 Task: Create a due date automation trigger when advanced on, on the monday of the week a card is due add basic without the red label at 11:00 AM.
Action: Mouse moved to (1189, 99)
Screenshot: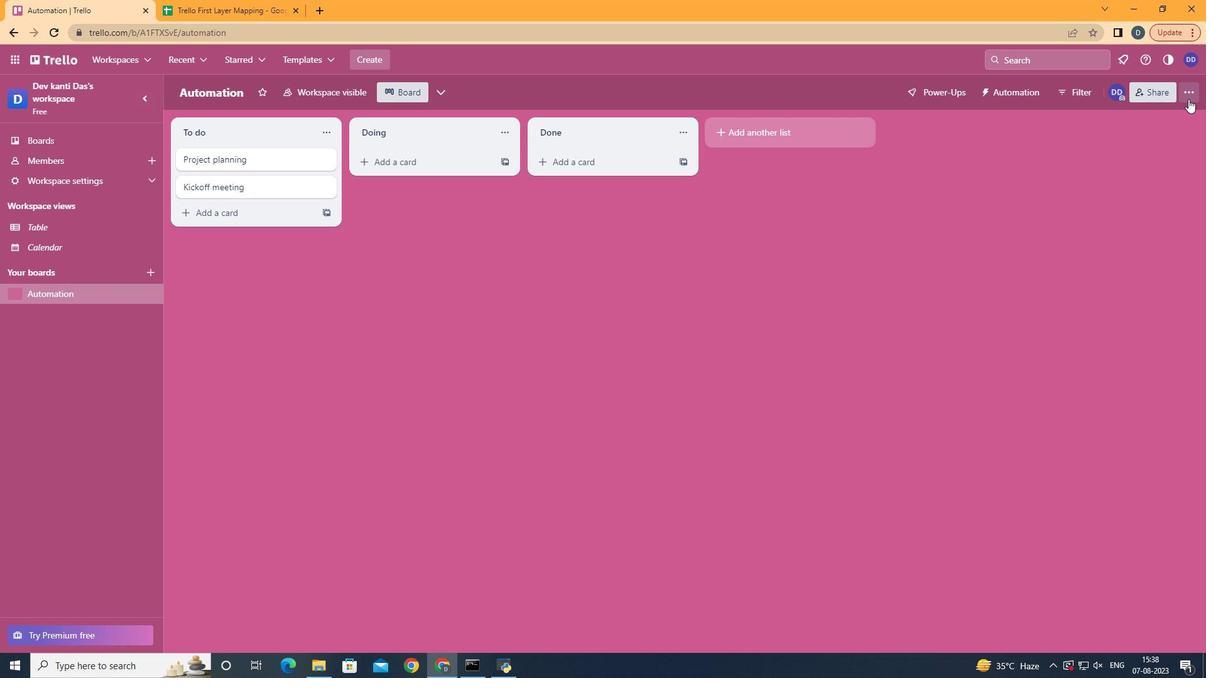 
Action: Mouse pressed left at (1189, 99)
Screenshot: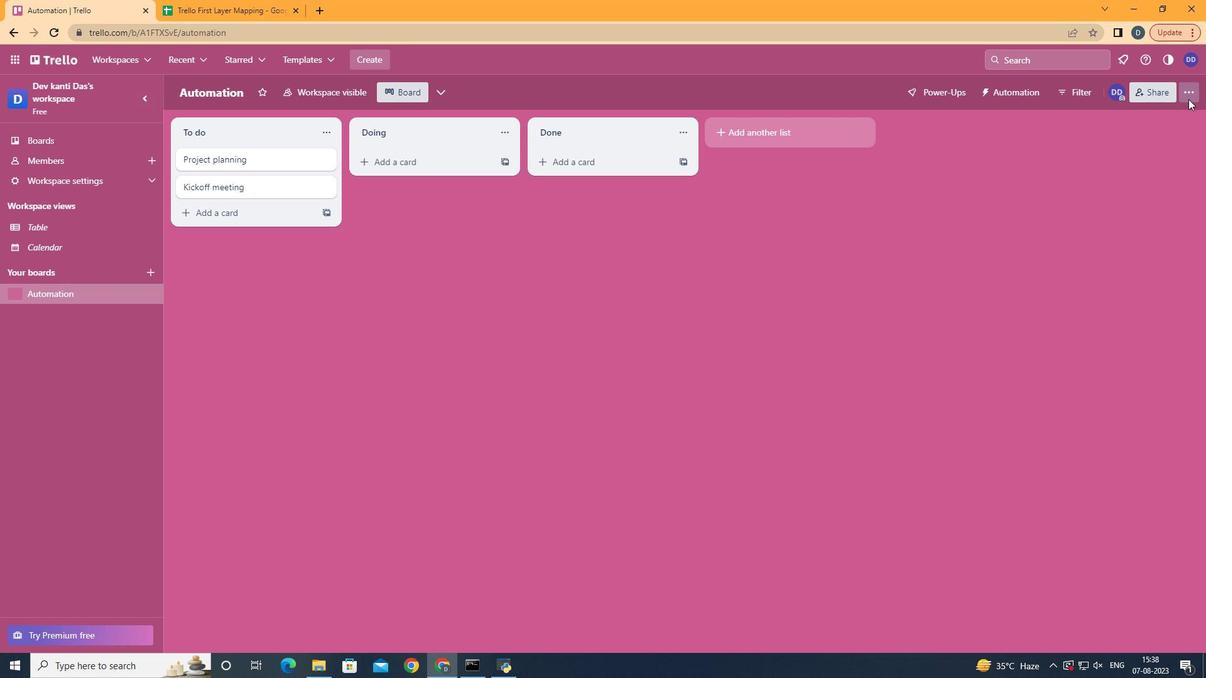 
Action: Mouse moved to (1126, 260)
Screenshot: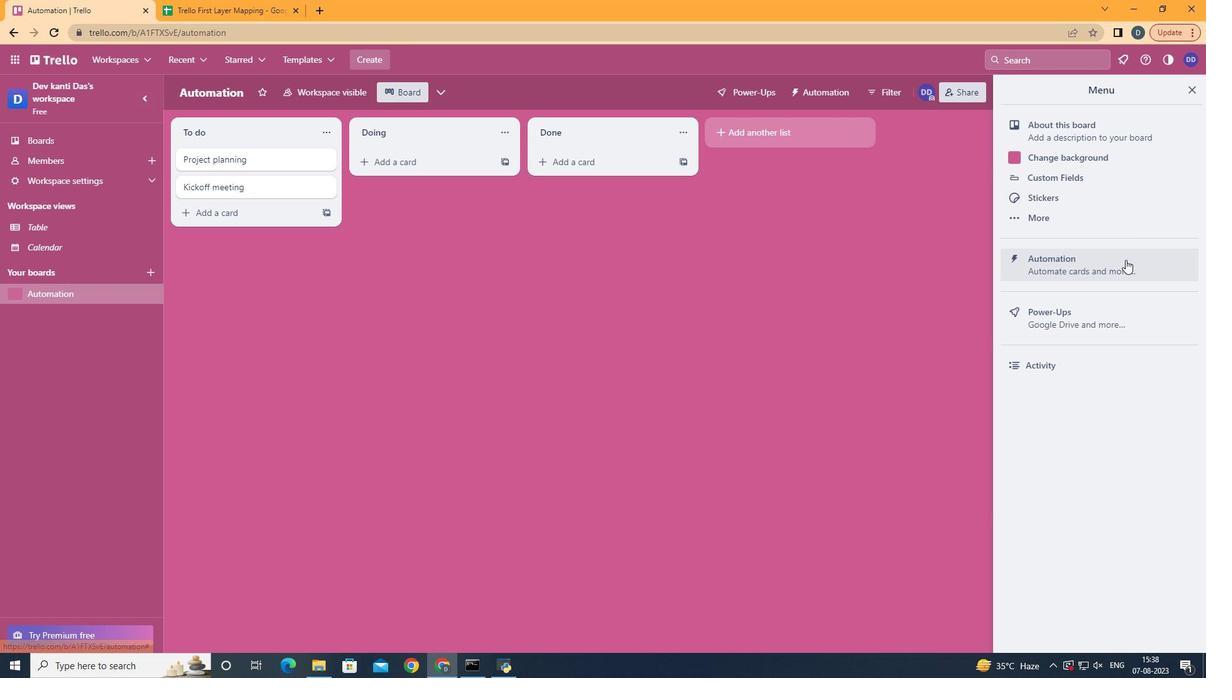 
Action: Mouse pressed left at (1126, 260)
Screenshot: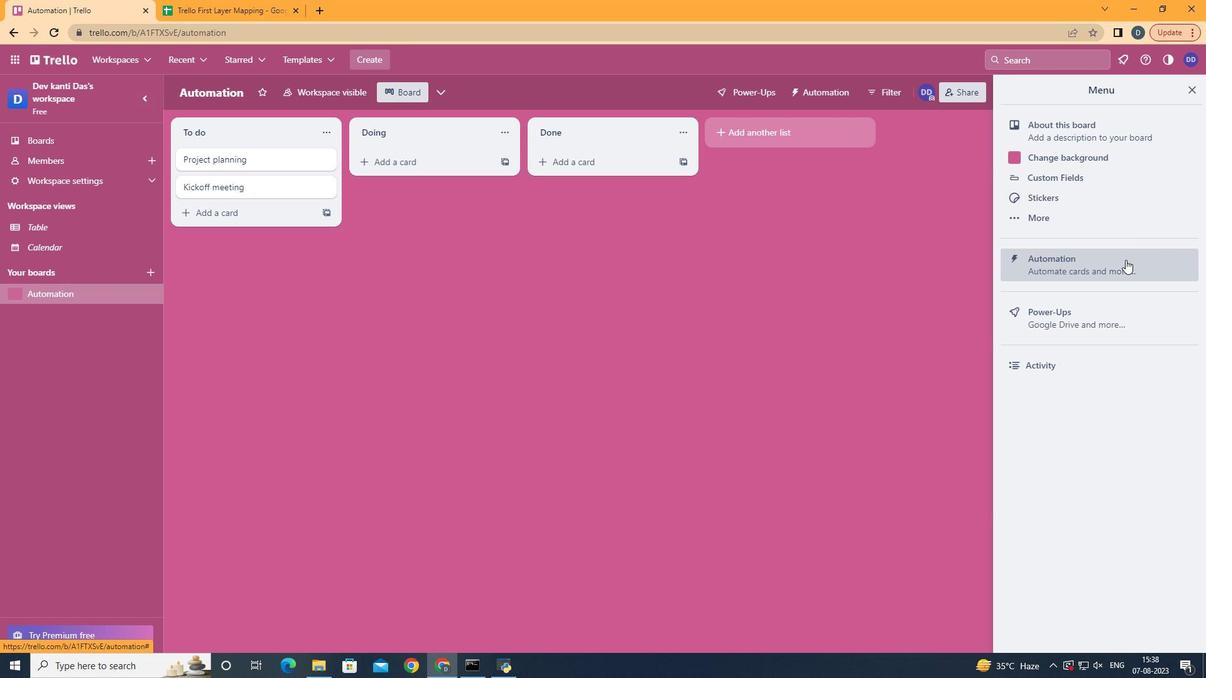 
Action: Mouse moved to (247, 251)
Screenshot: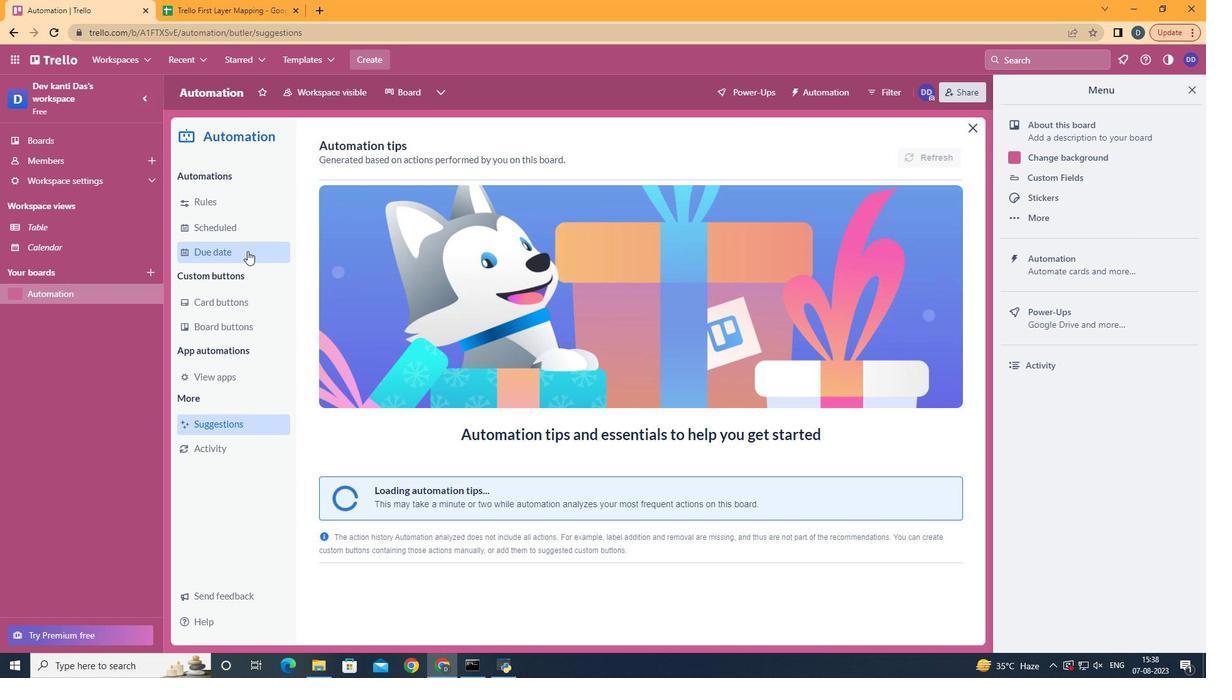 
Action: Mouse pressed left at (247, 251)
Screenshot: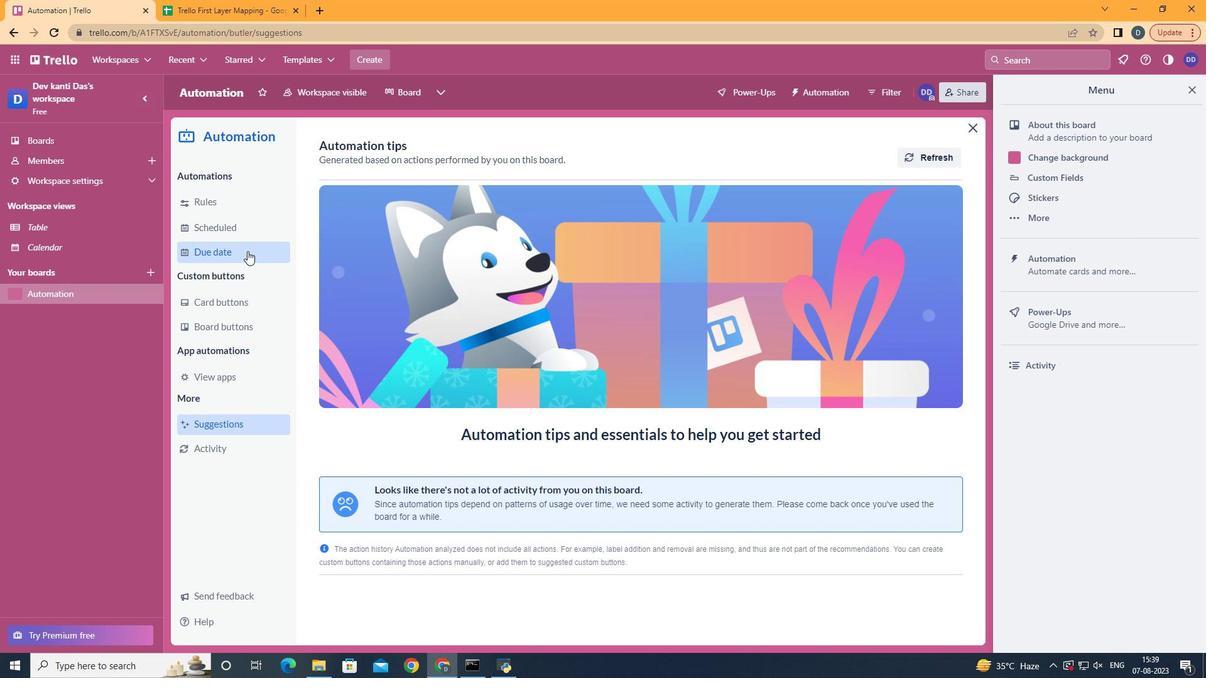 
Action: Mouse moved to (870, 150)
Screenshot: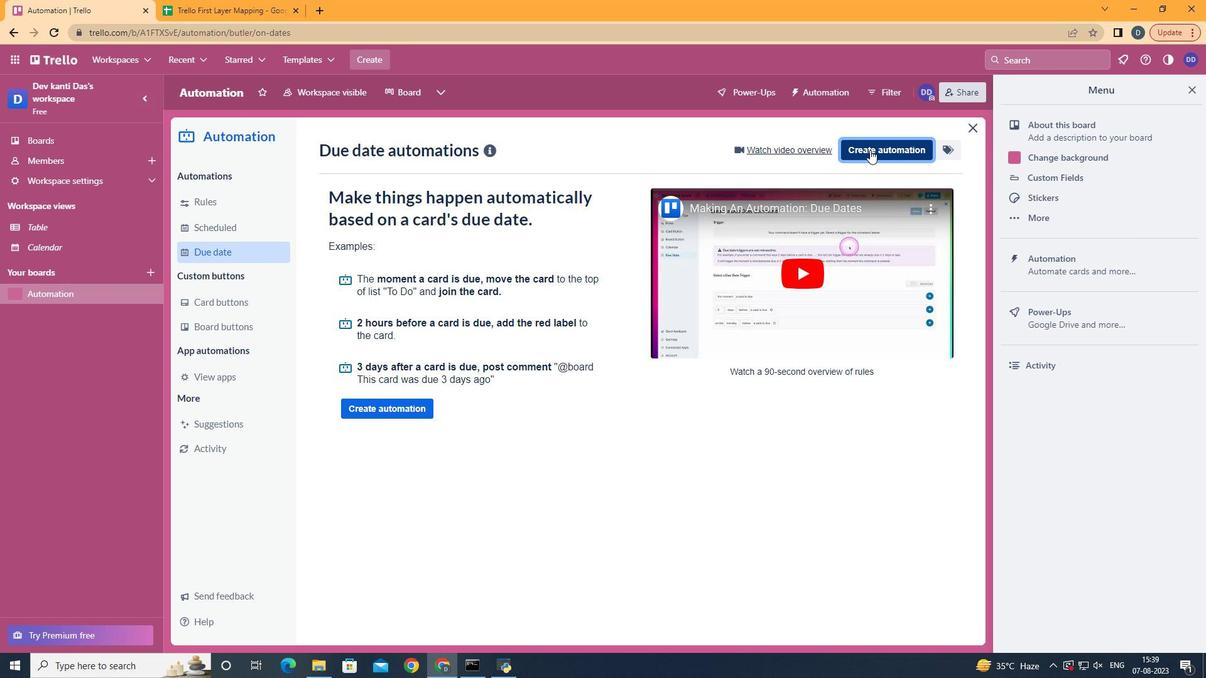 
Action: Mouse pressed left at (870, 150)
Screenshot: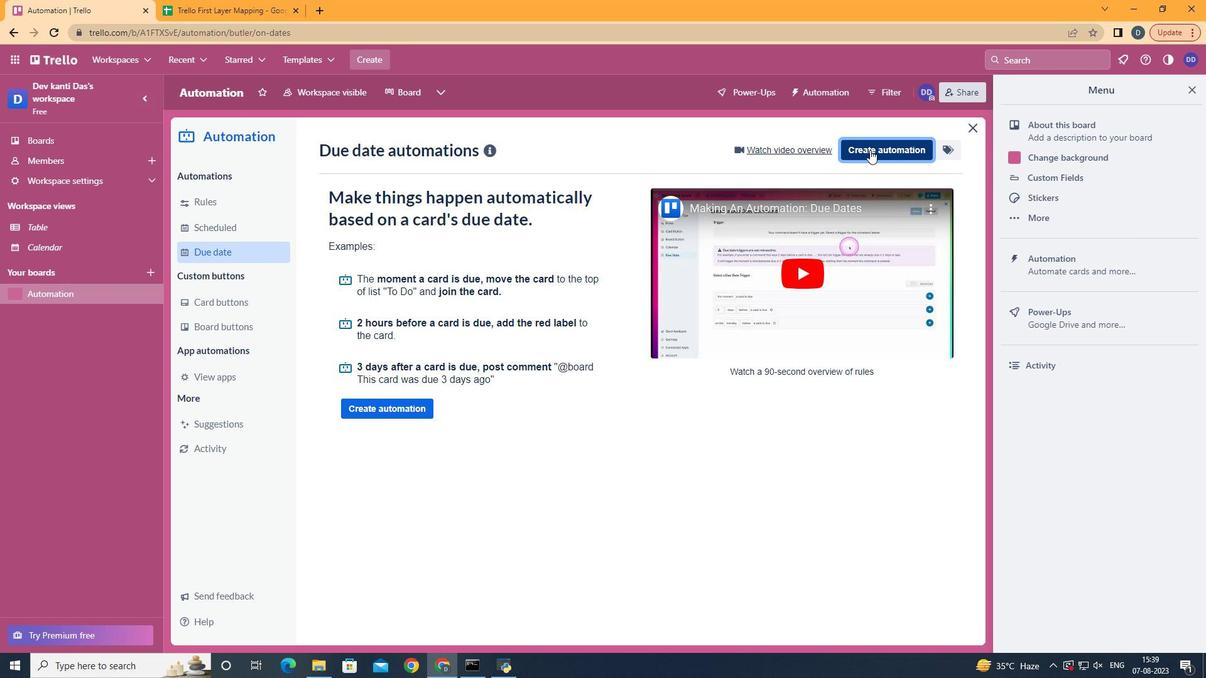 
Action: Mouse moved to (688, 272)
Screenshot: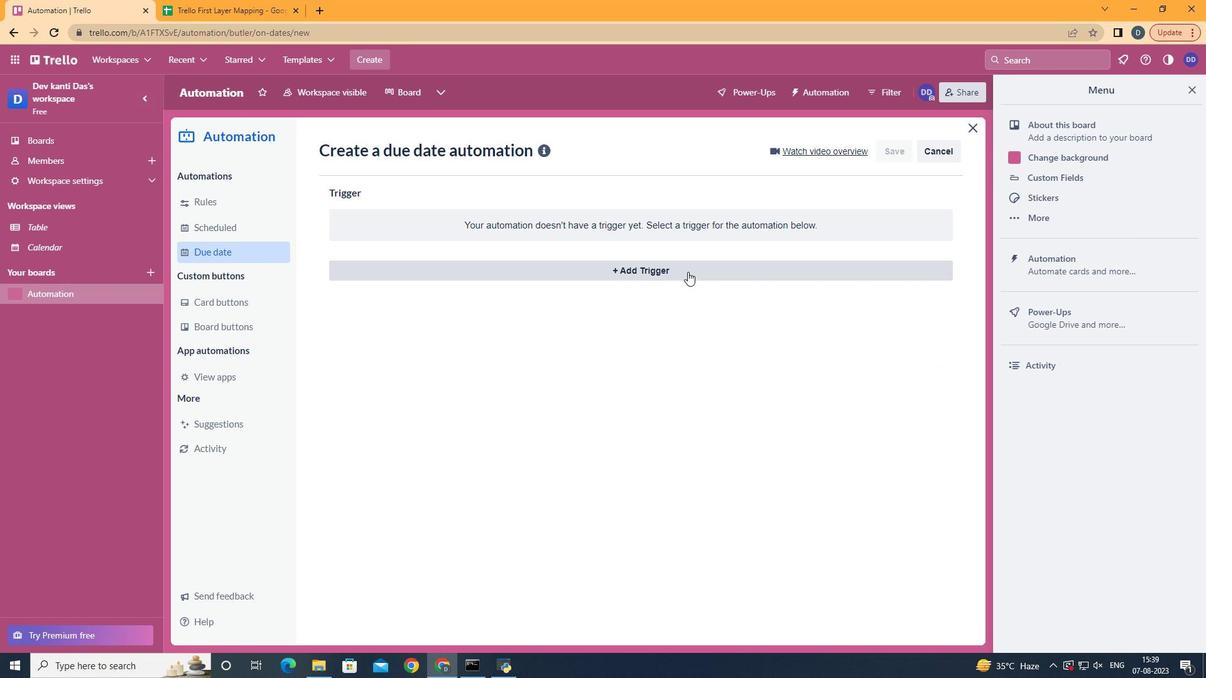 
Action: Mouse pressed left at (688, 272)
Screenshot: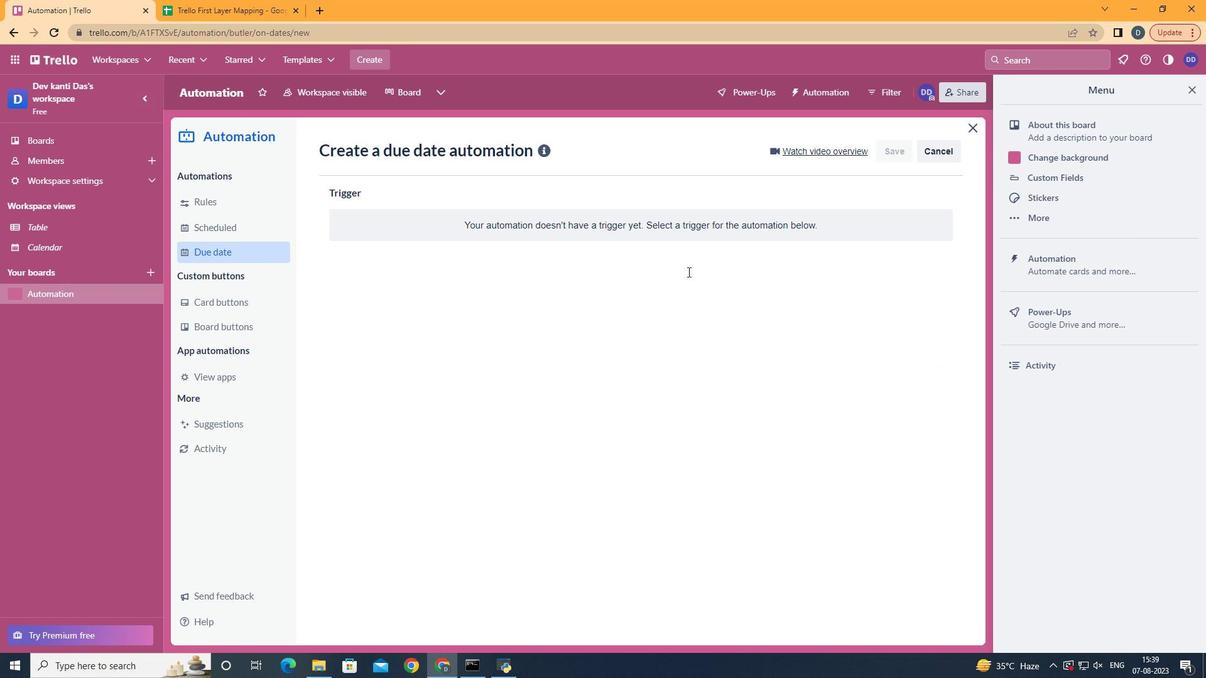 
Action: Mouse moved to (406, 330)
Screenshot: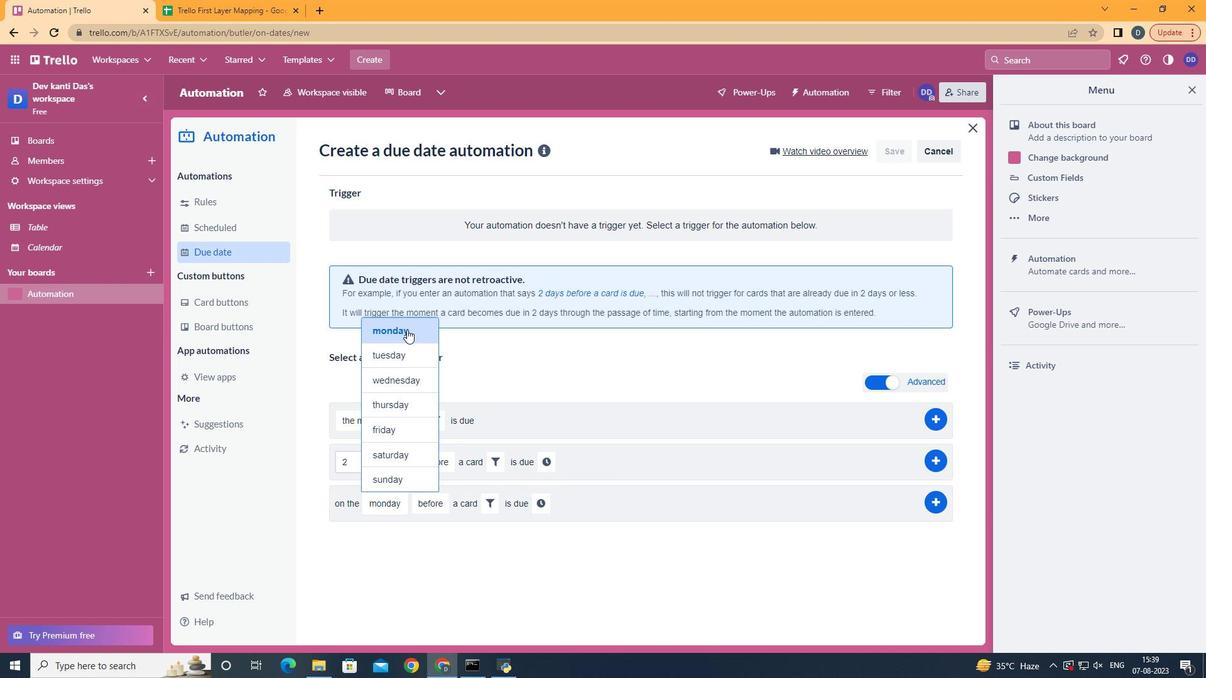 
Action: Mouse pressed left at (406, 330)
Screenshot: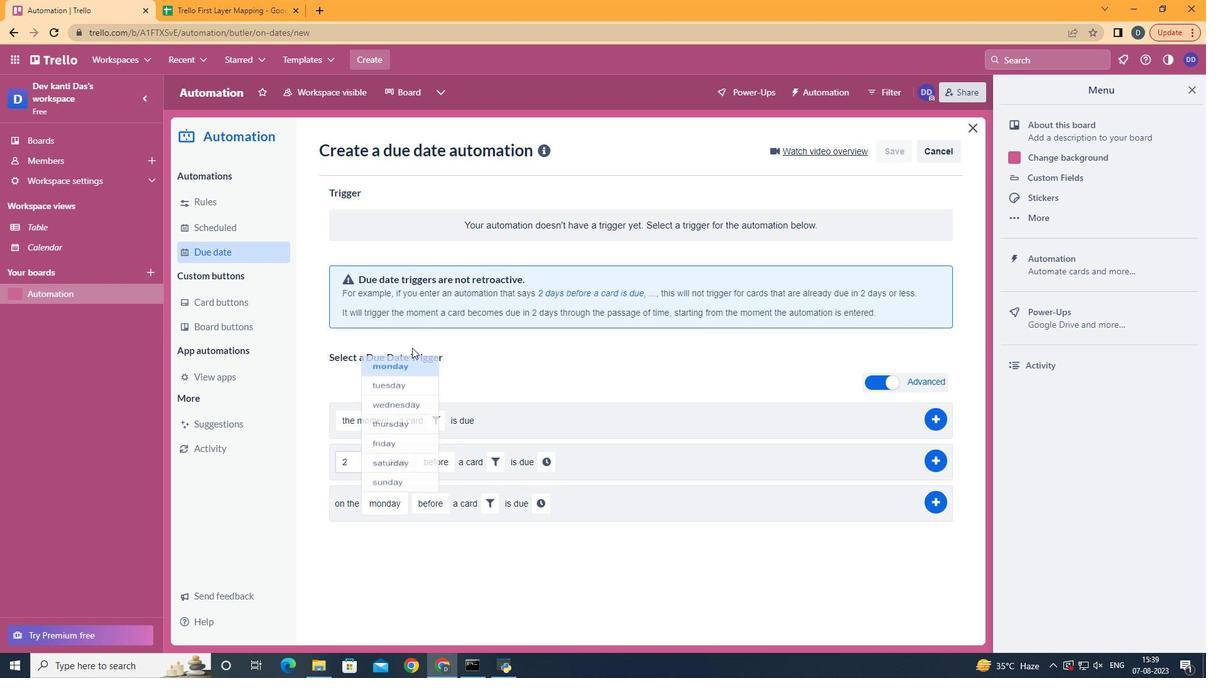 
Action: Mouse moved to (458, 570)
Screenshot: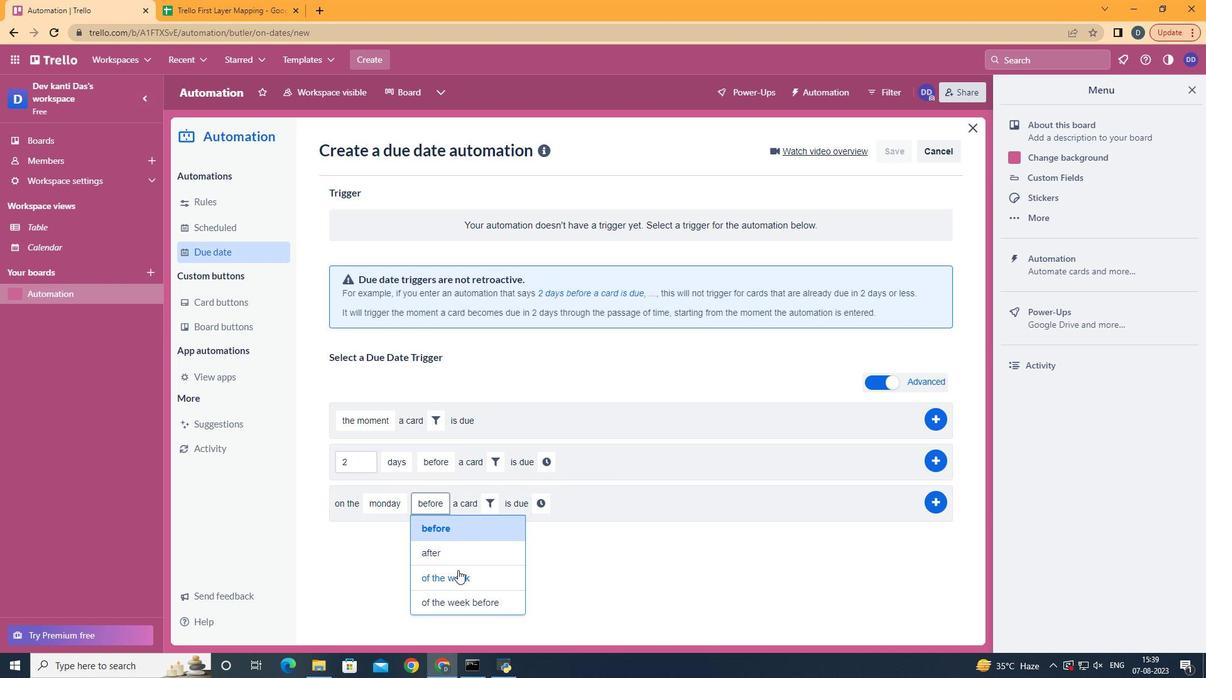 
Action: Mouse pressed left at (458, 570)
Screenshot: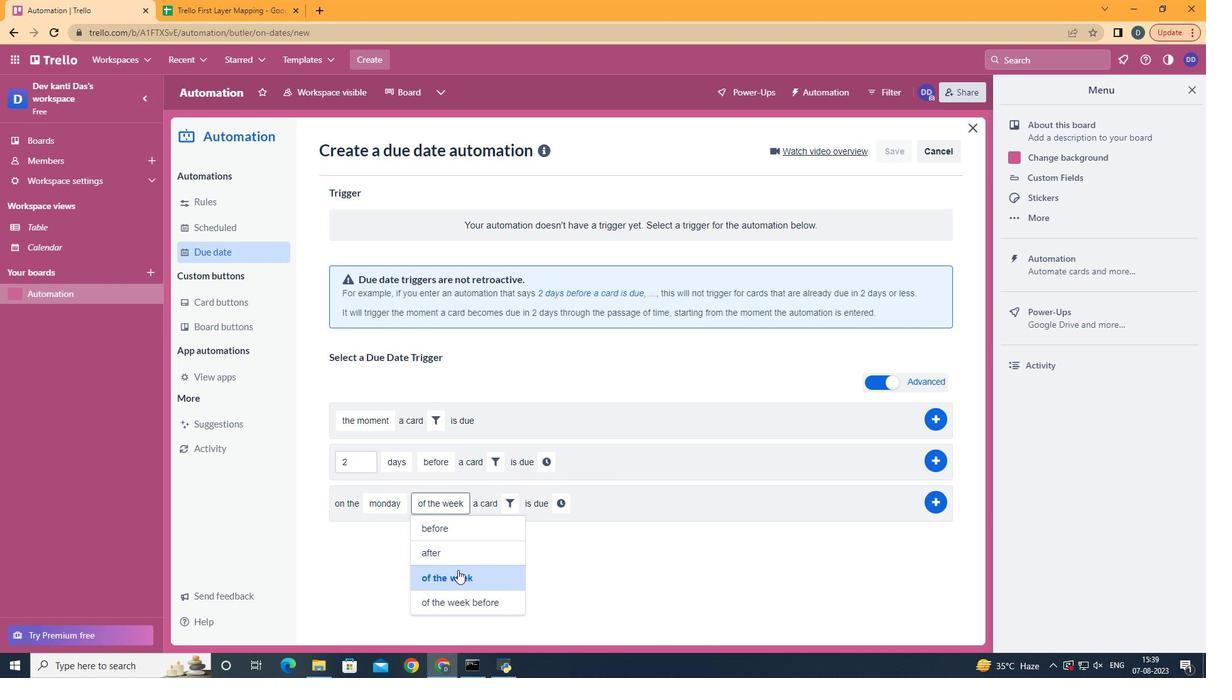 
Action: Mouse moved to (503, 504)
Screenshot: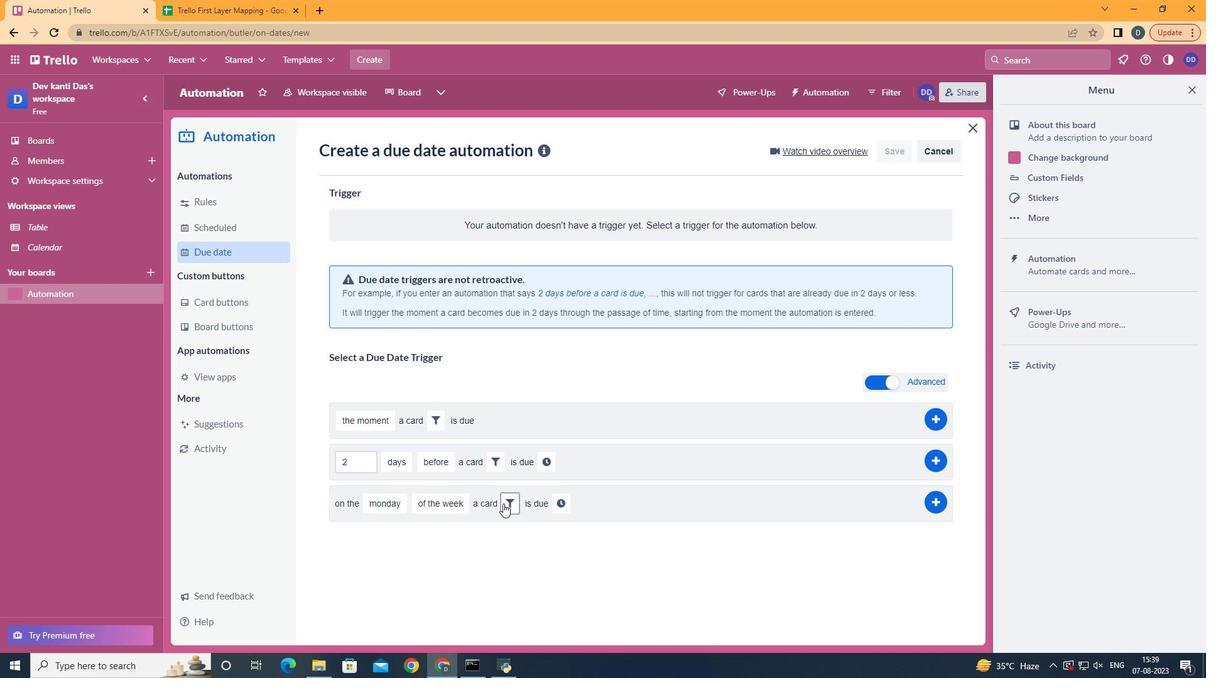 
Action: Mouse pressed left at (503, 504)
Screenshot: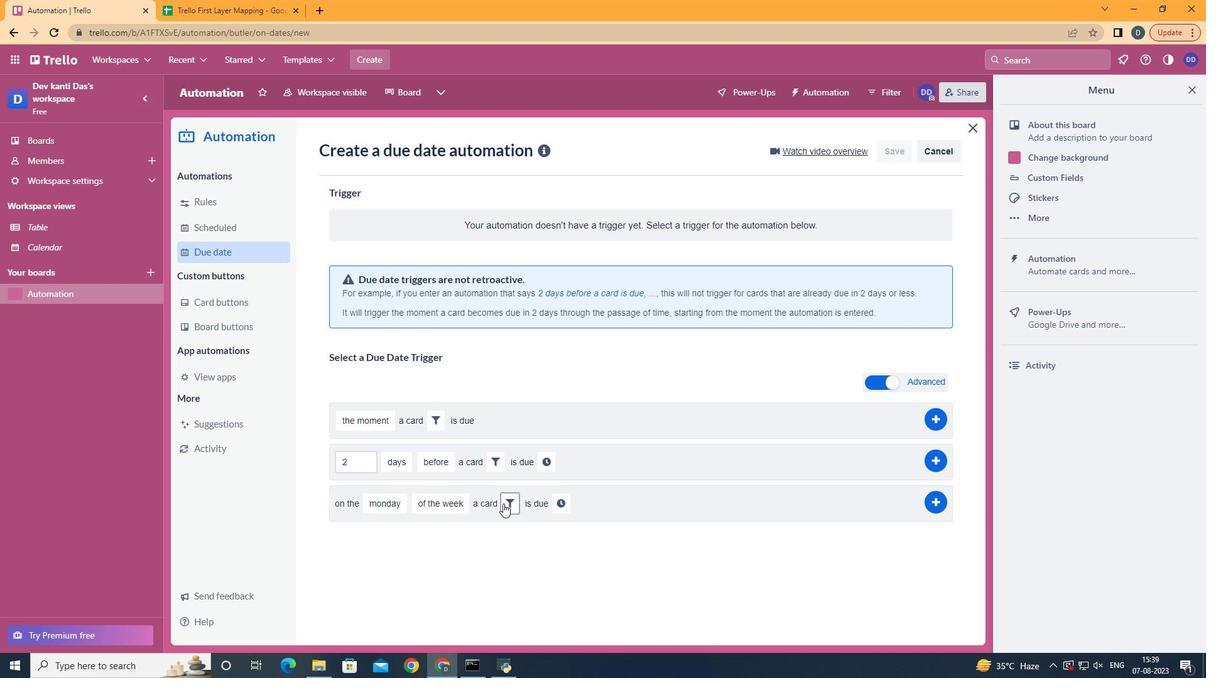 
Action: Mouse moved to (661, 576)
Screenshot: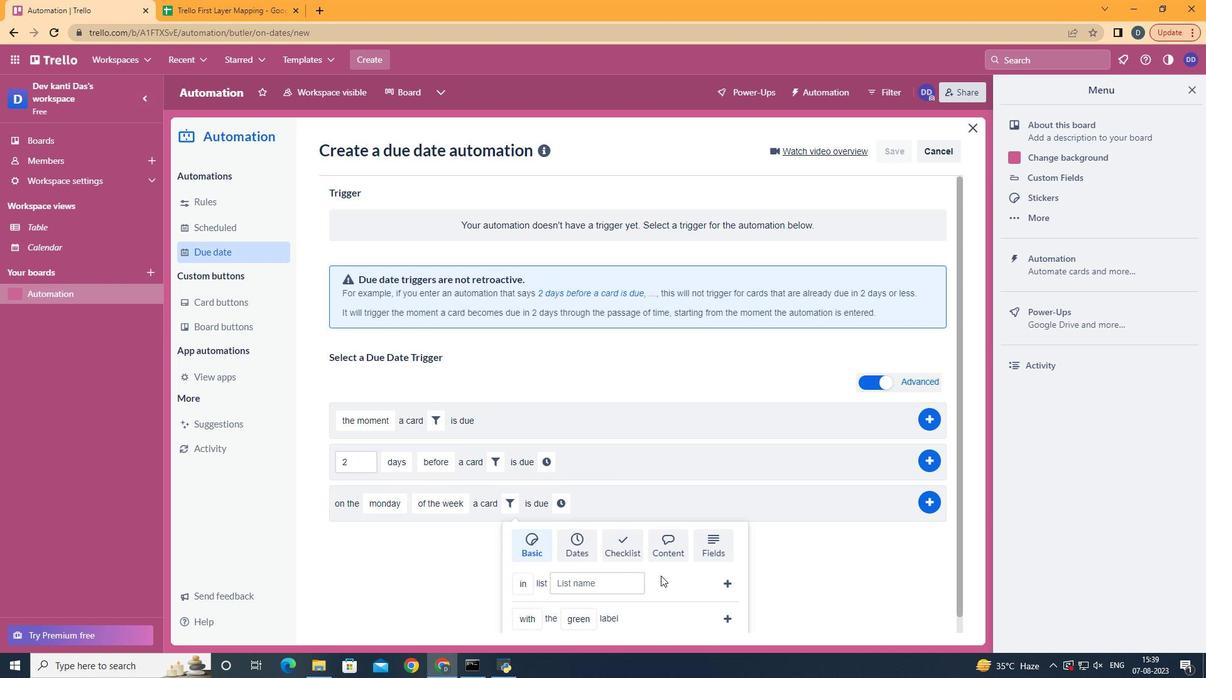 
Action: Mouse scrolled (661, 575) with delta (0, 0)
Screenshot: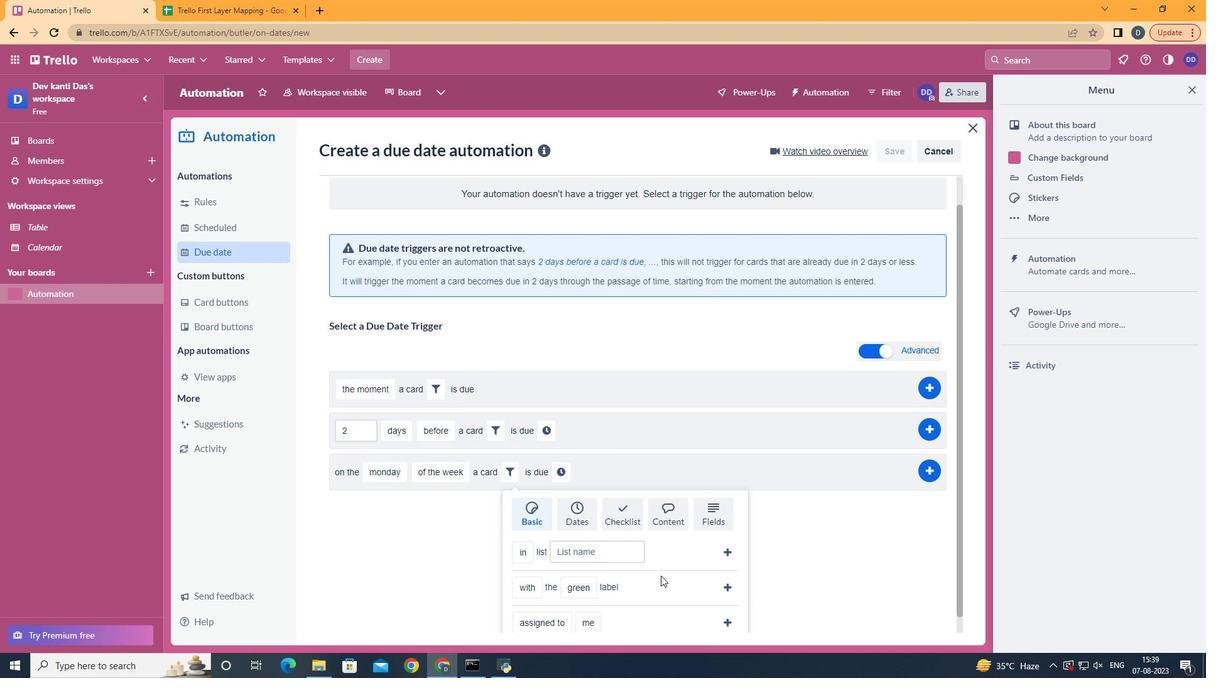 
Action: Mouse scrolled (661, 575) with delta (0, 0)
Screenshot: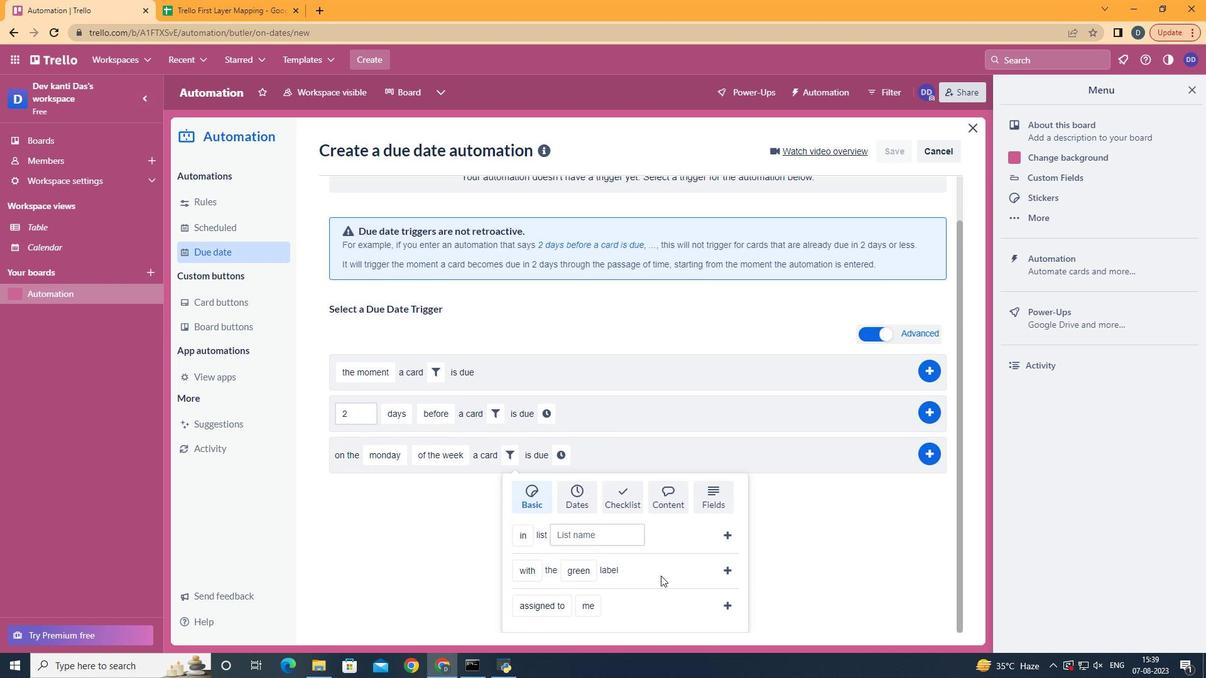 
Action: Mouse moved to (554, 521)
Screenshot: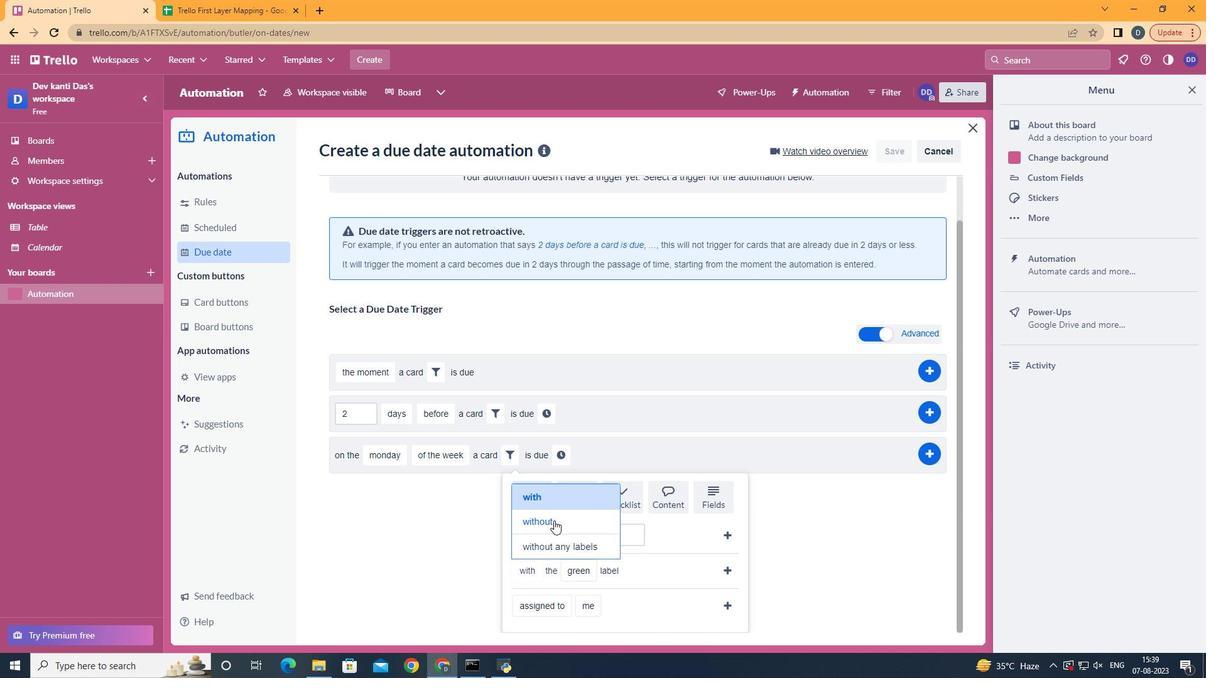 
Action: Mouse pressed left at (554, 521)
Screenshot: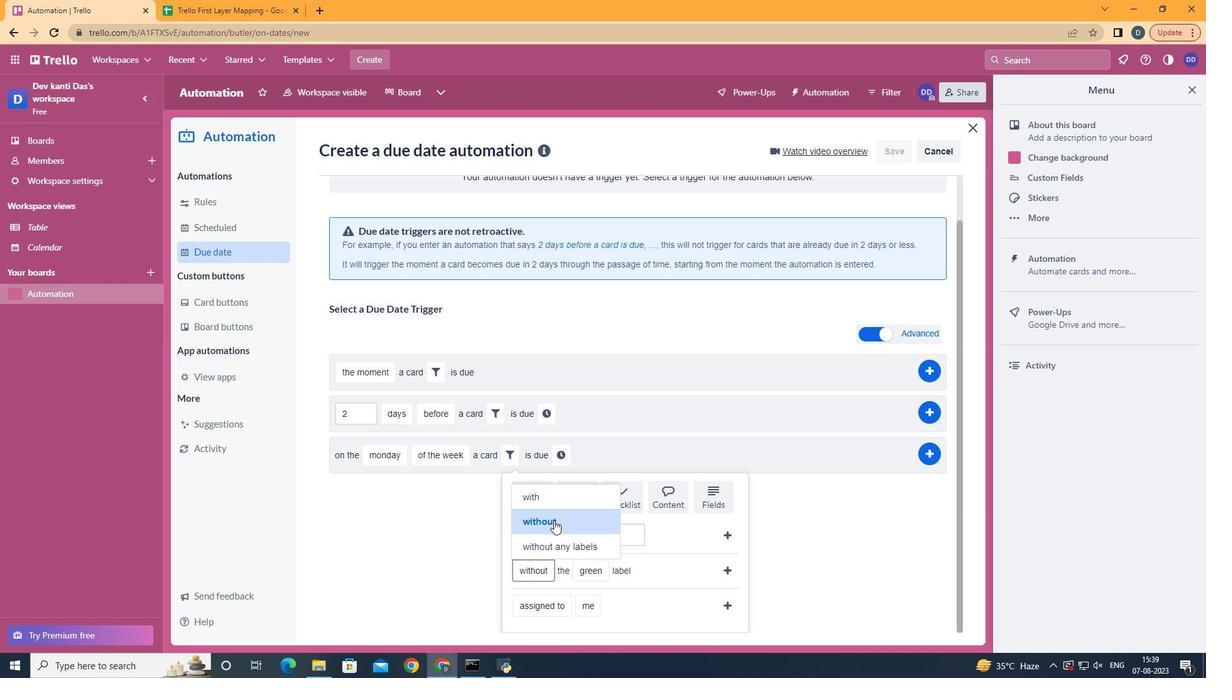 
Action: Mouse moved to (601, 488)
Screenshot: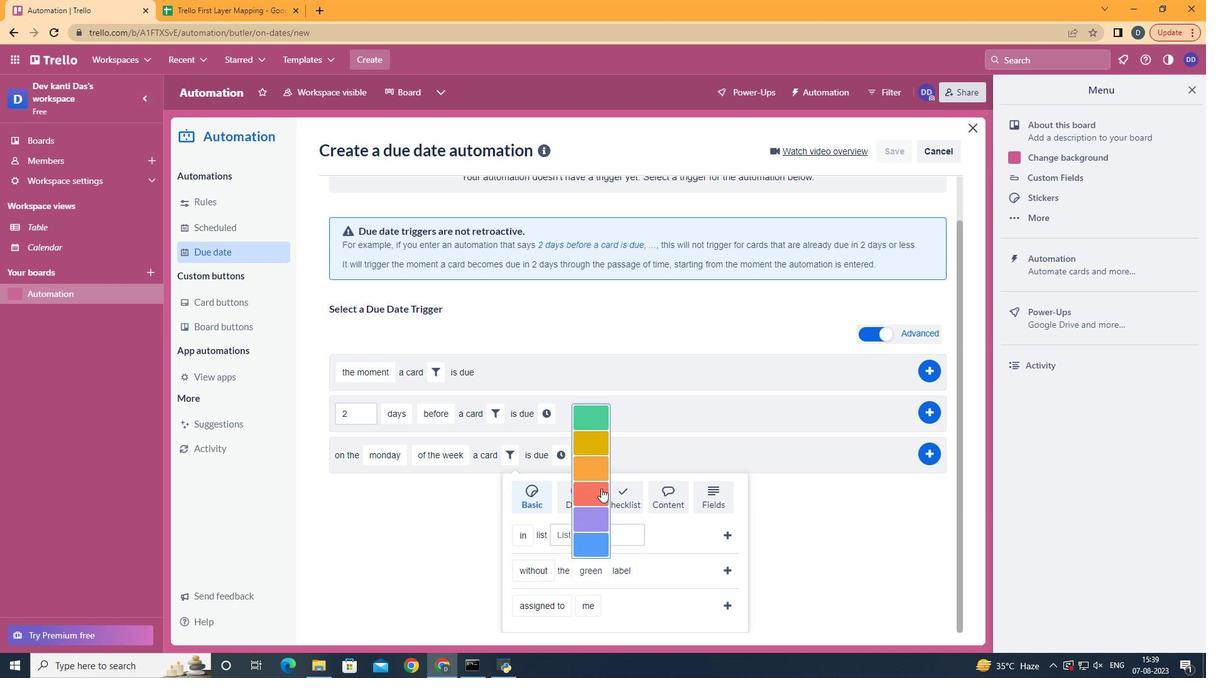 
Action: Mouse pressed left at (601, 488)
Screenshot: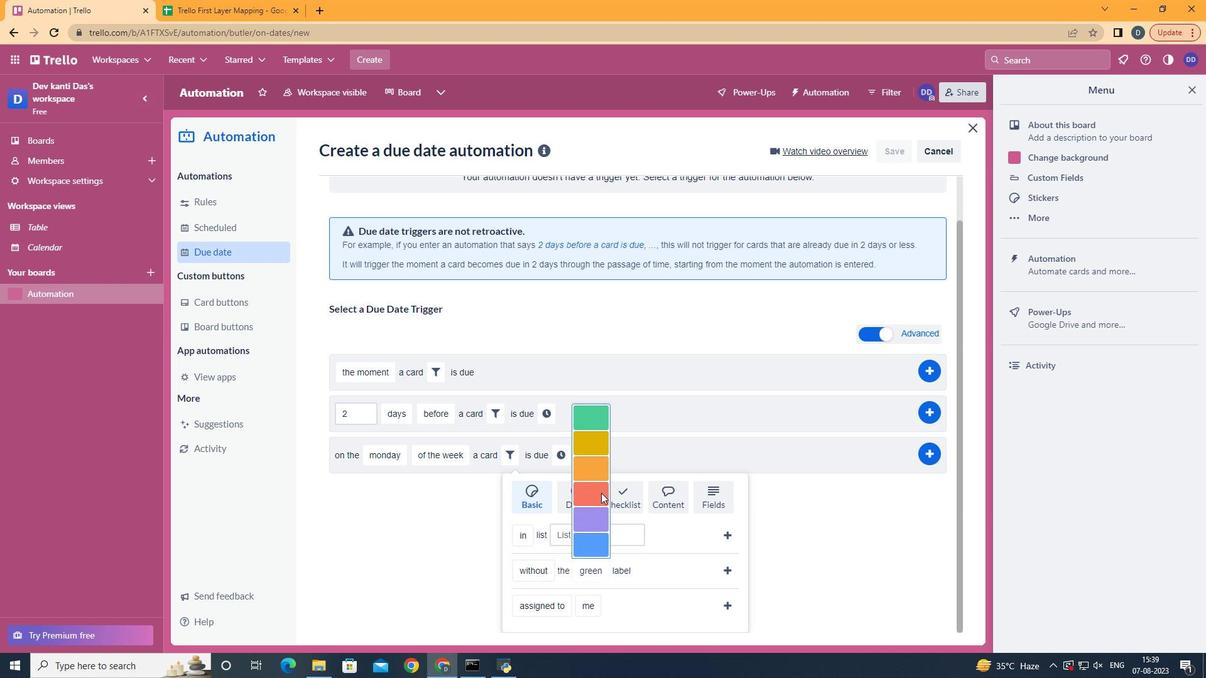 
Action: Mouse moved to (722, 573)
Screenshot: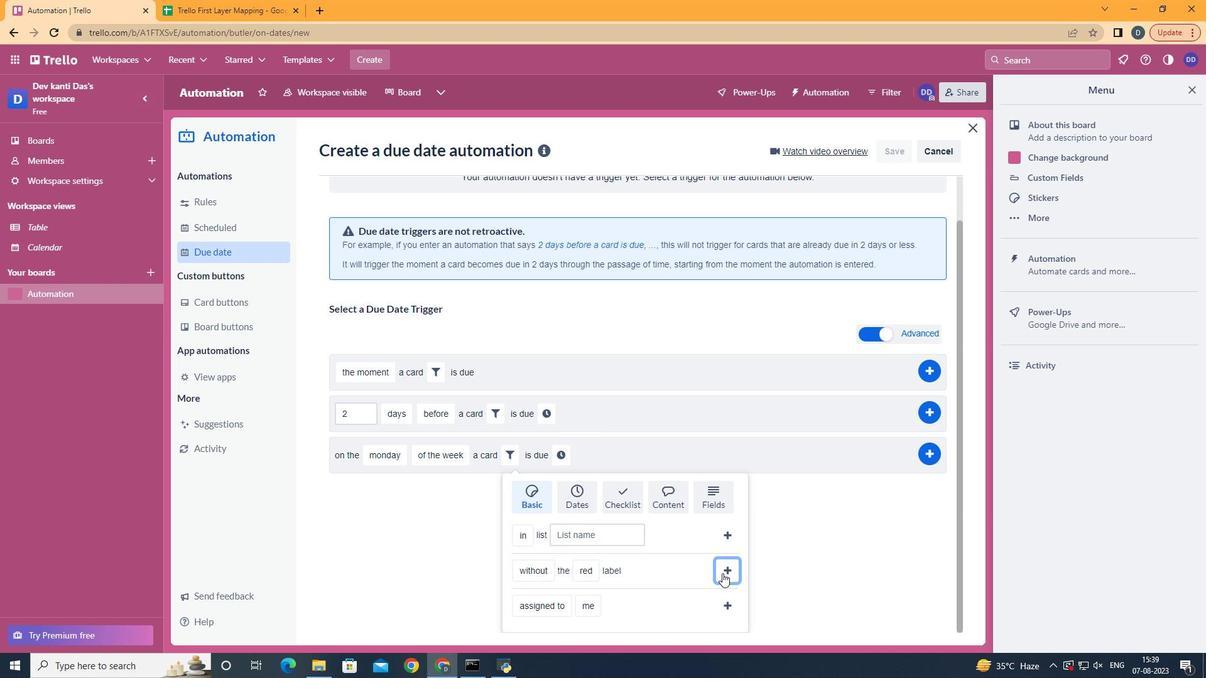 
Action: Mouse pressed left at (722, 573)
Screenshot: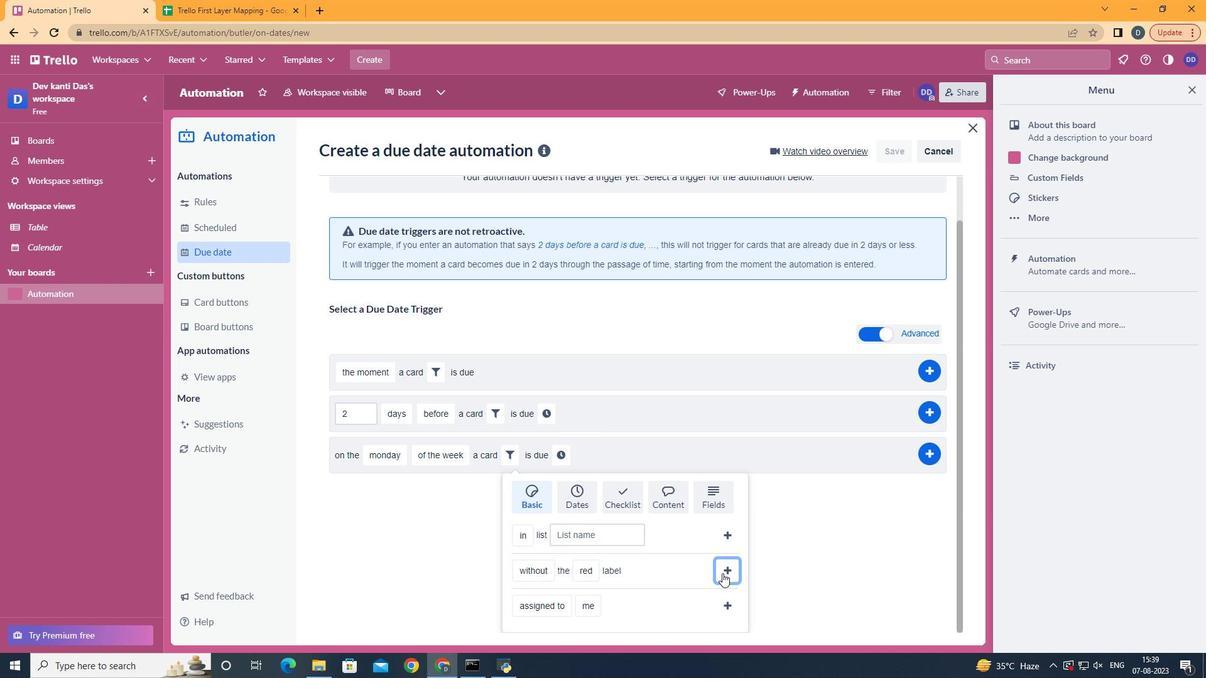 
Action: Mouse moved to (674, 510)
Screenshot: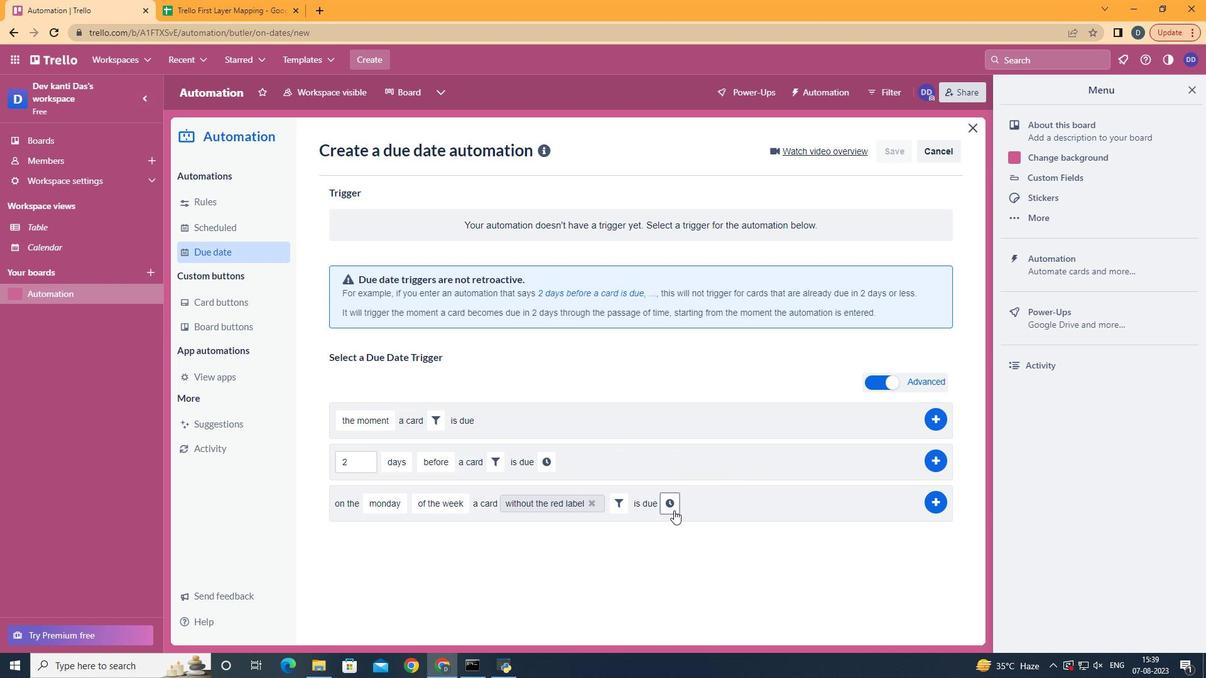 
Action: Mouse pressed left at (674, 510)
Screenshot: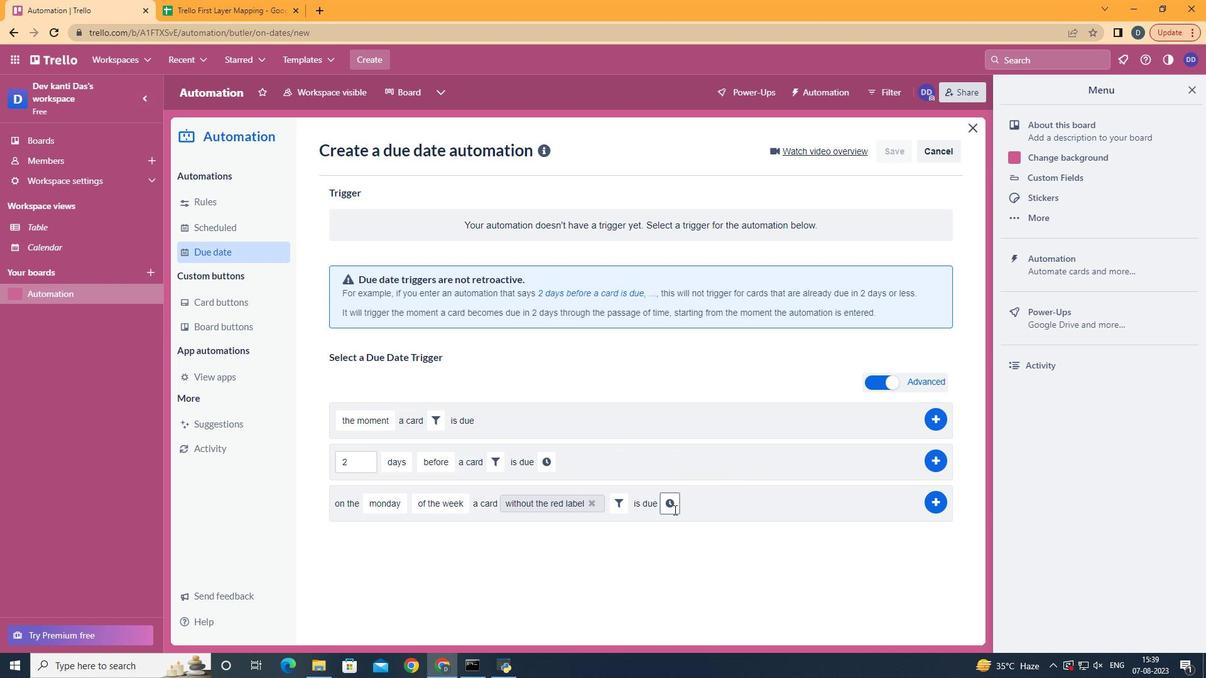 
Action: Mouse moved to (699, 507)
Screenshot: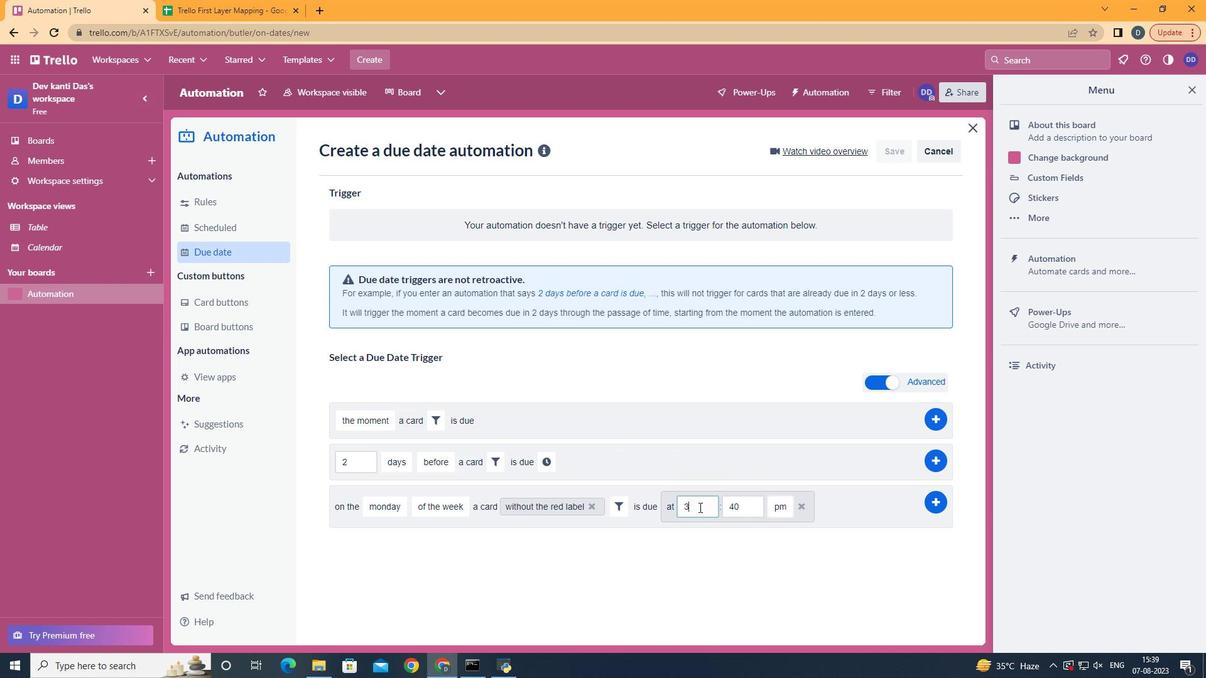 
Action: Mouse pressed left at (699, 507)
Screenshot: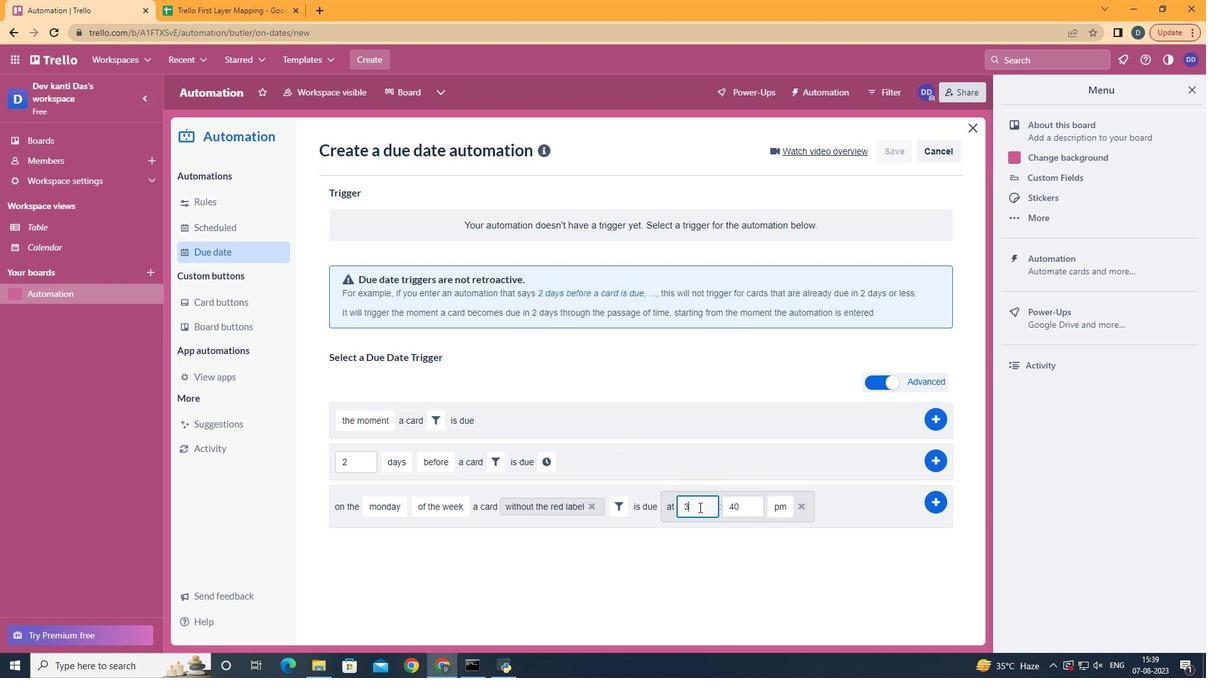 
Action: Mouse moved to (699, 507)
Screenshot: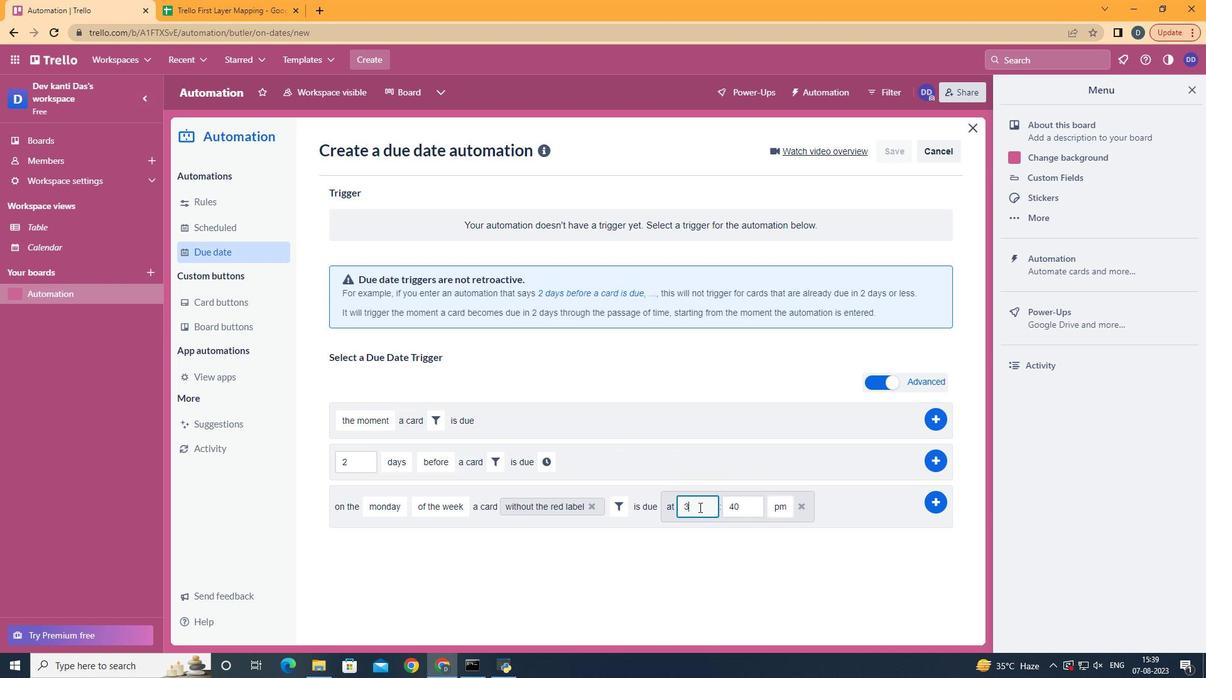 
Action: Key pressed <Key.backspace>11
Screenshot: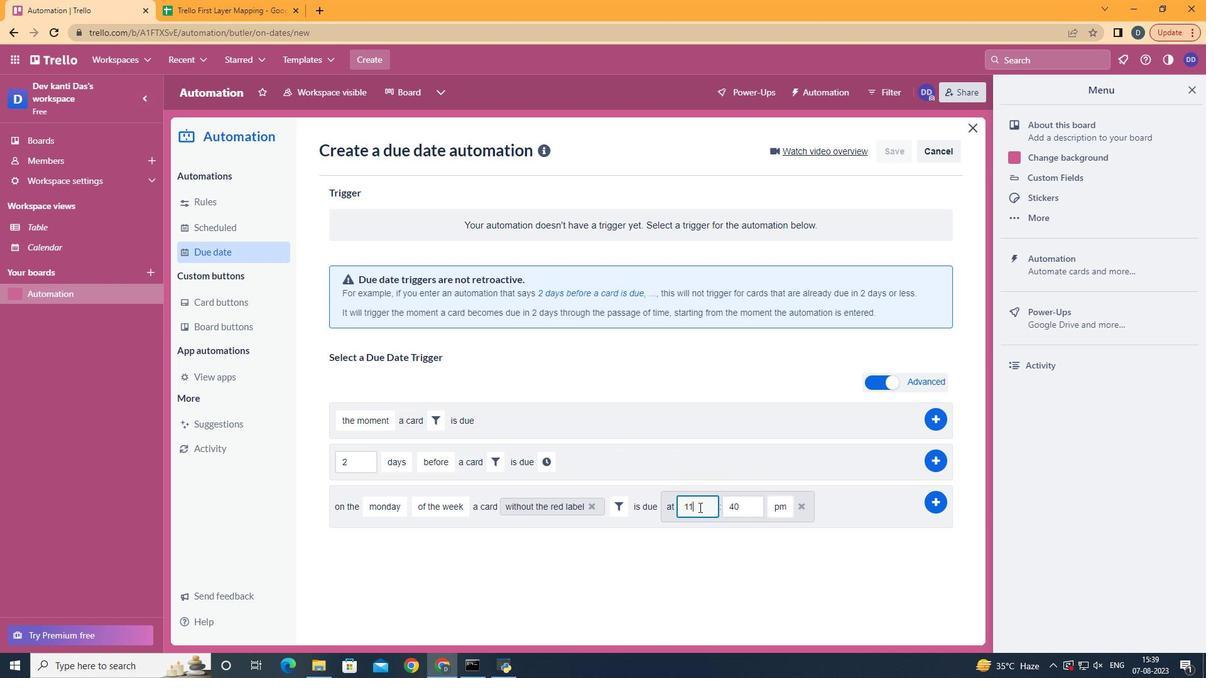 
Action: Mouse moved to (749, 506)
Screenshot: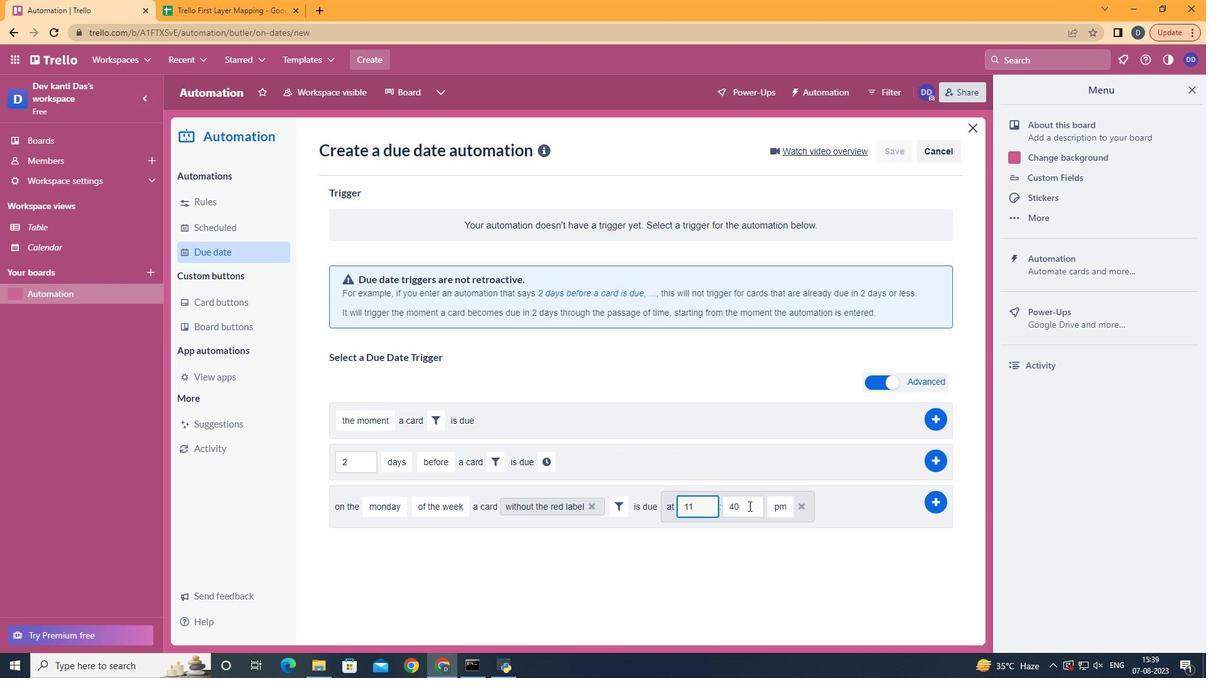 
Action: Mouse pressed left at (749, 506)
Screenshot: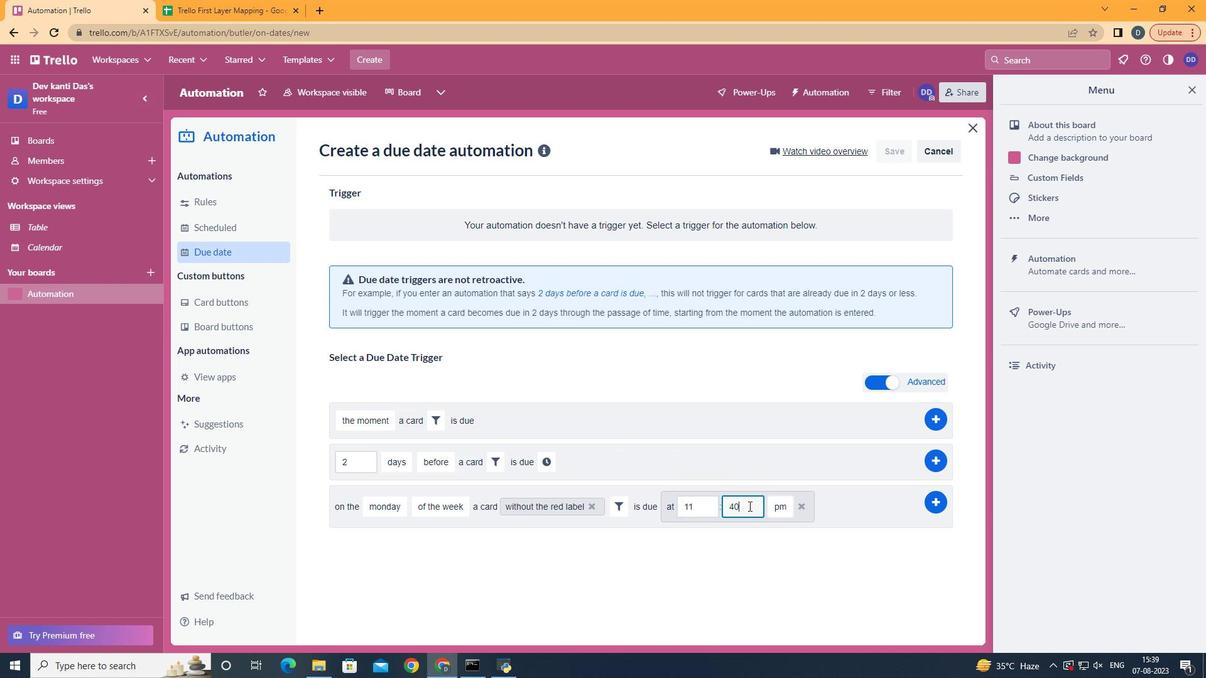
Action: Key pressed <Key.backspace><Key.backspace>00
Screenshot: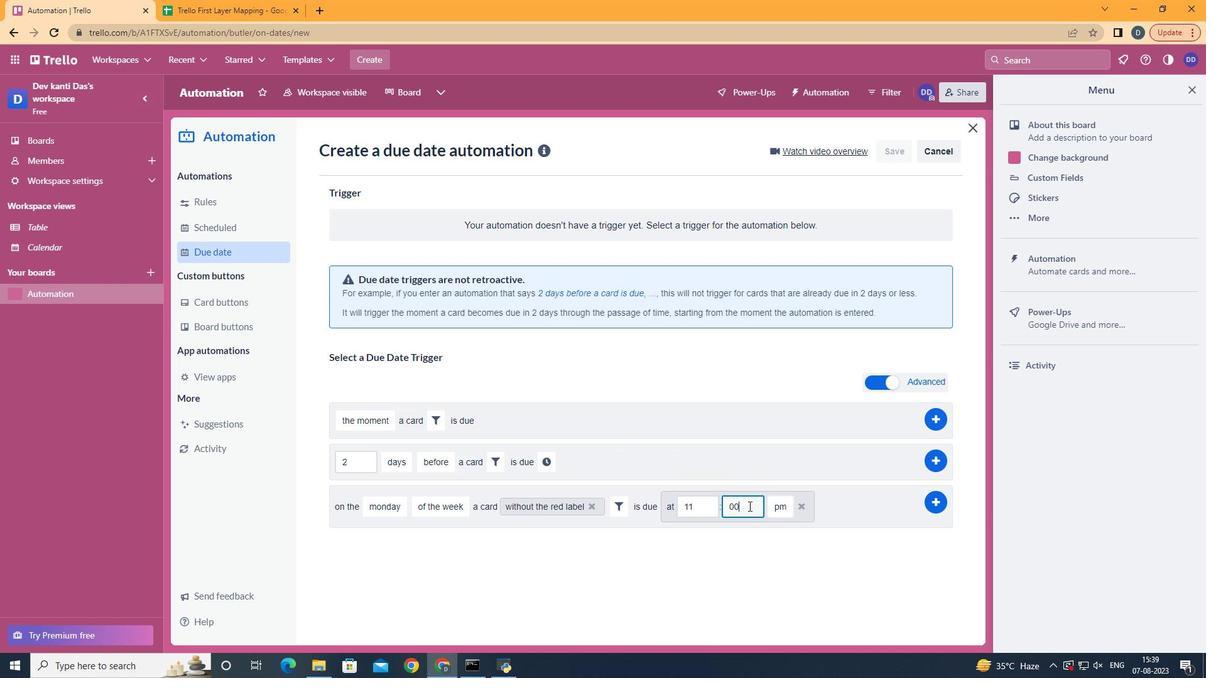 
Action: Mouse moved to (776, 524)
Screenshot: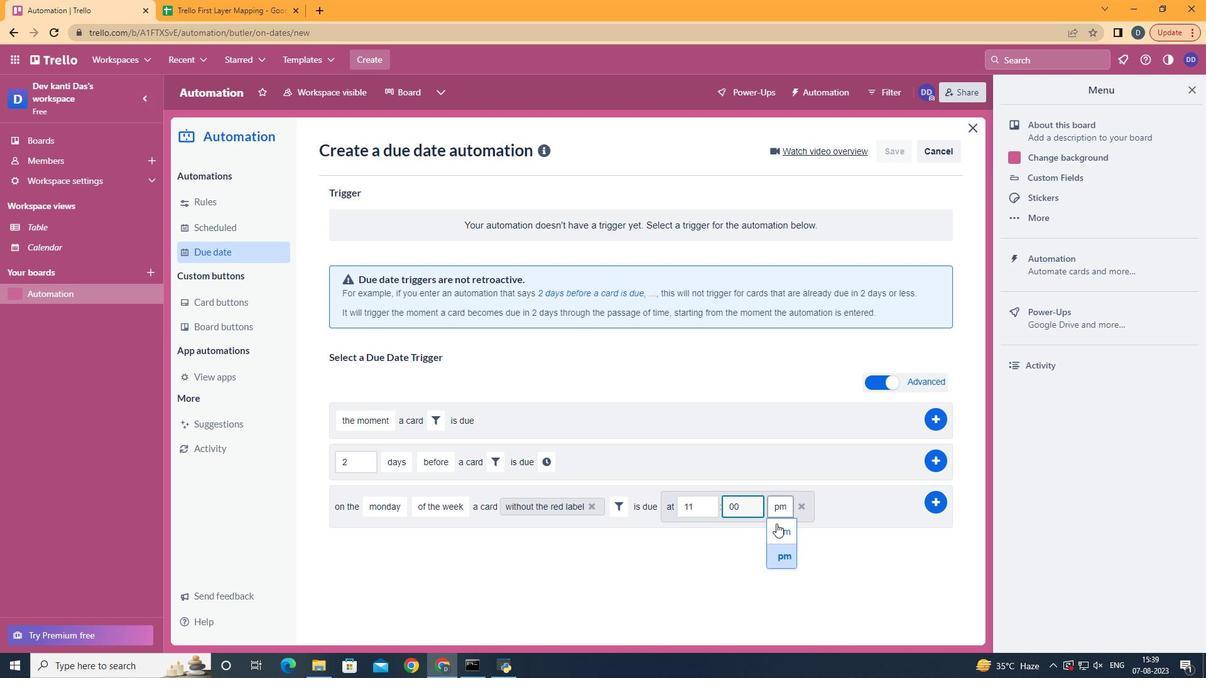 
Action: Mouse pressed left at (776, 524)
Screenshot: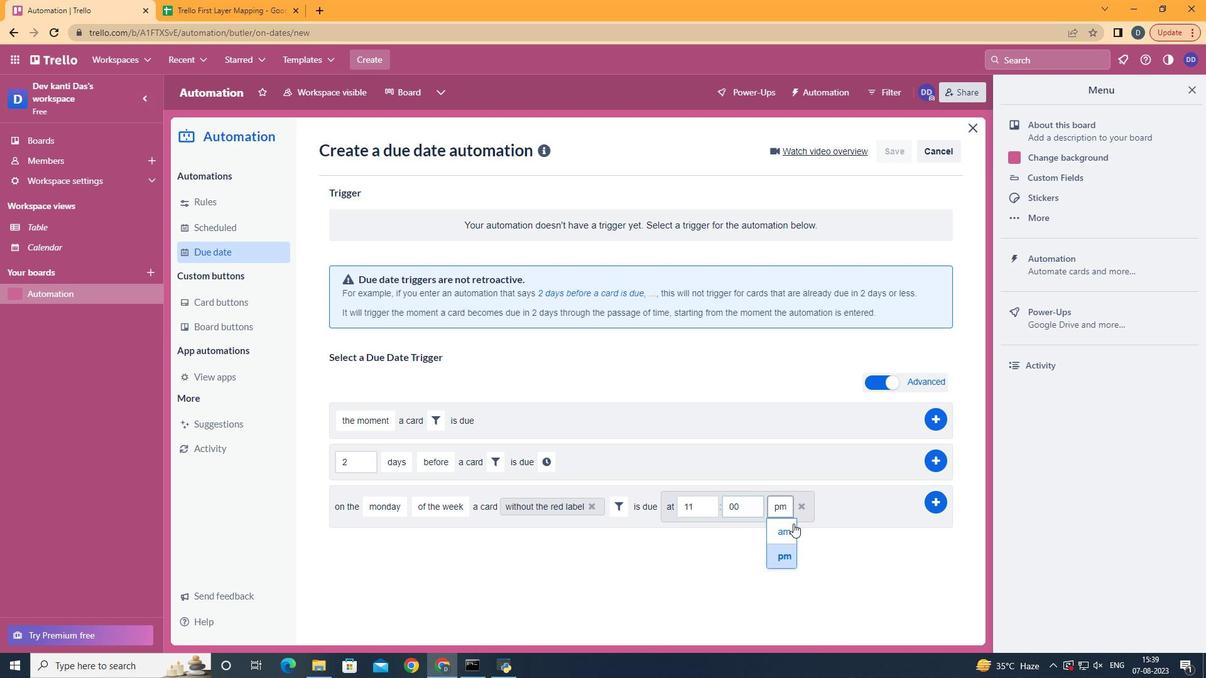 
Action: Mouse moved to (937, 504)
Screenshot: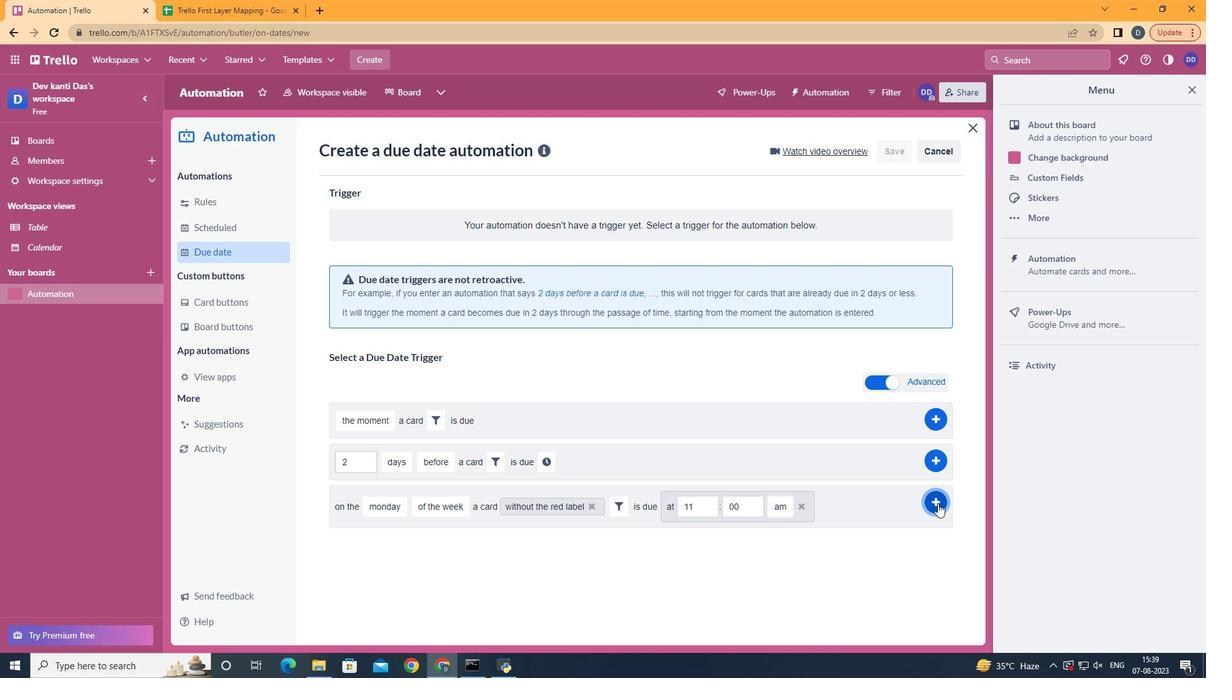 
Action: Mouse pressed left at (937, 504)
Screenshot: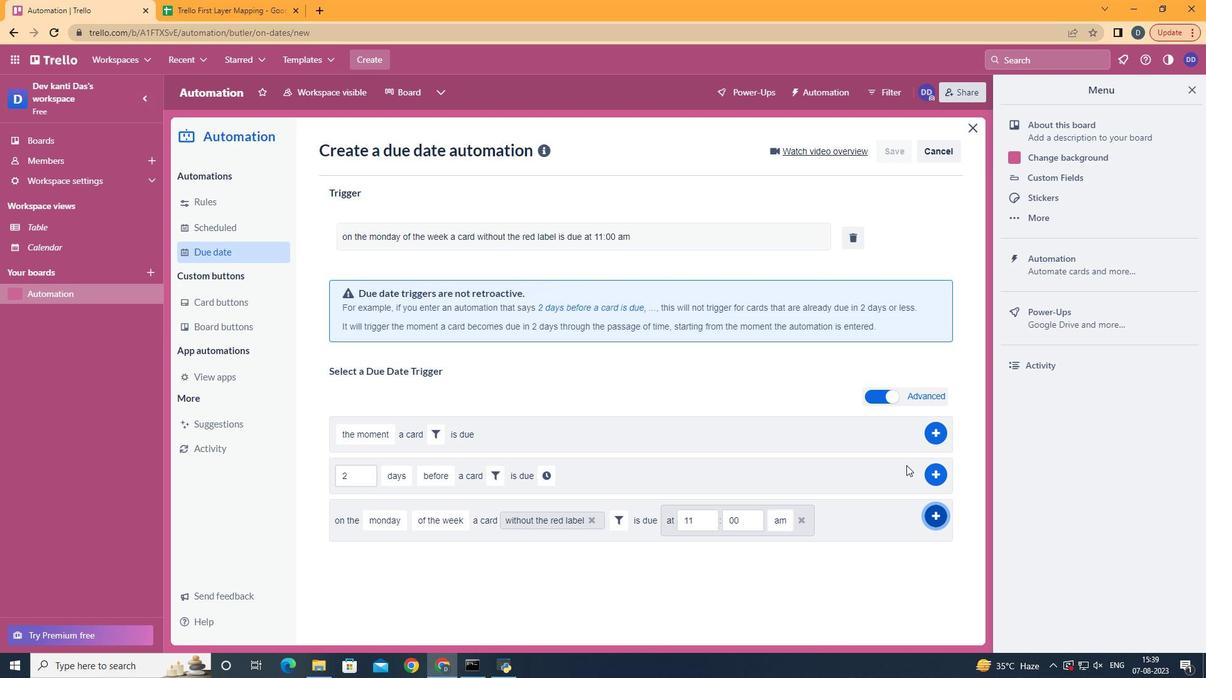
Action: Mouse moved to (686, 208)
Screenshot: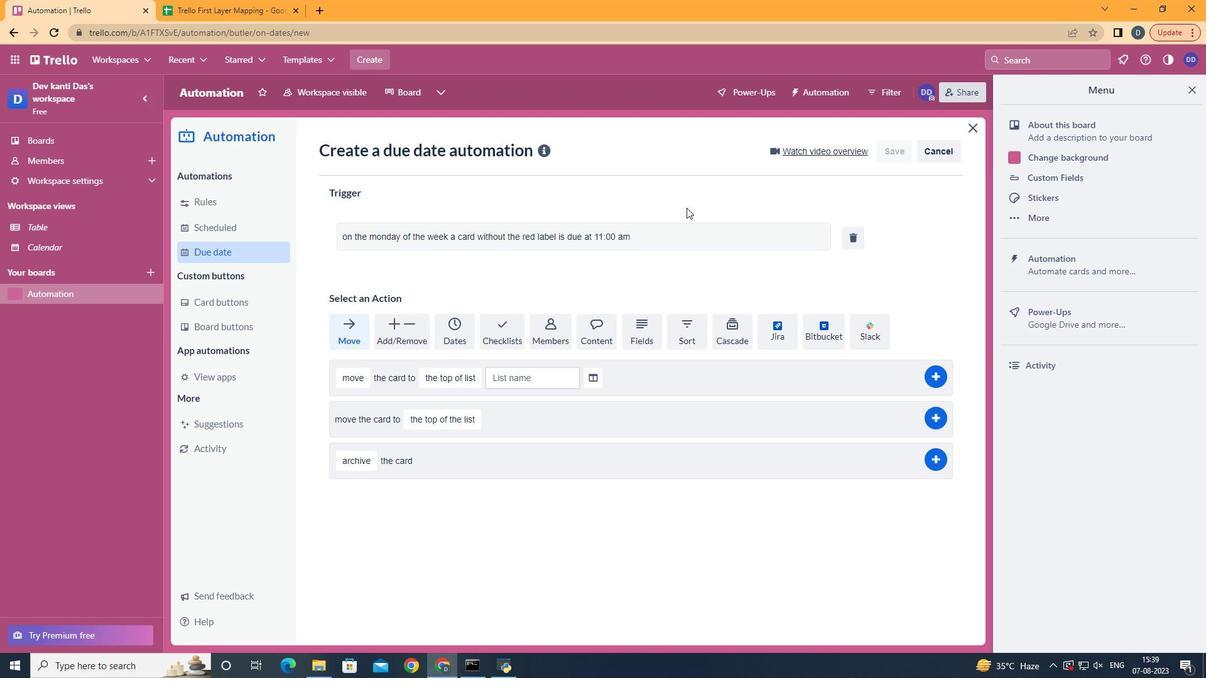
